 Task: Schedule a session for the cybersecurity seminar.
Action: Mouse moved to (73, 186)
Screenshot: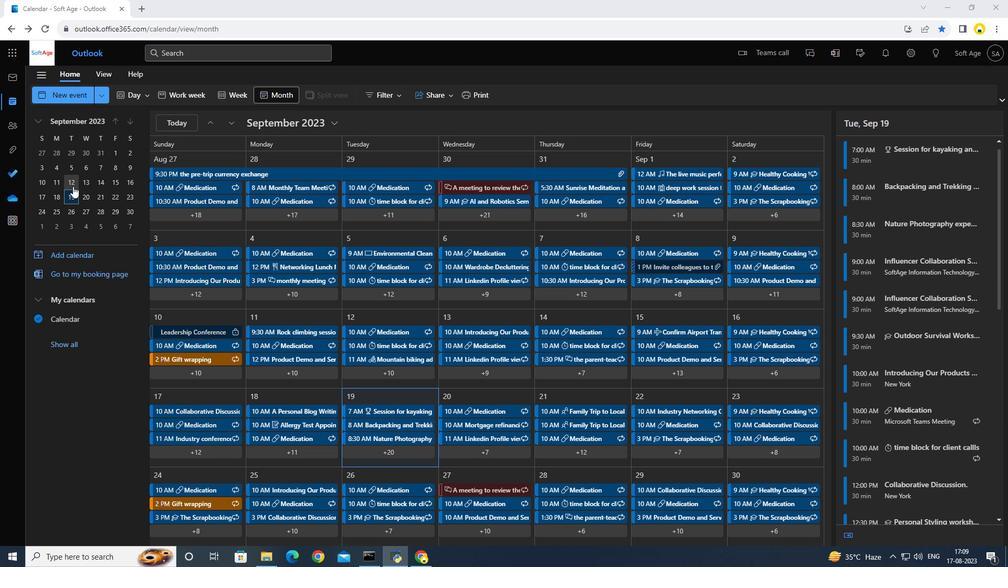 
Action: Mouse pressed left at (73, 186)
Screenshot: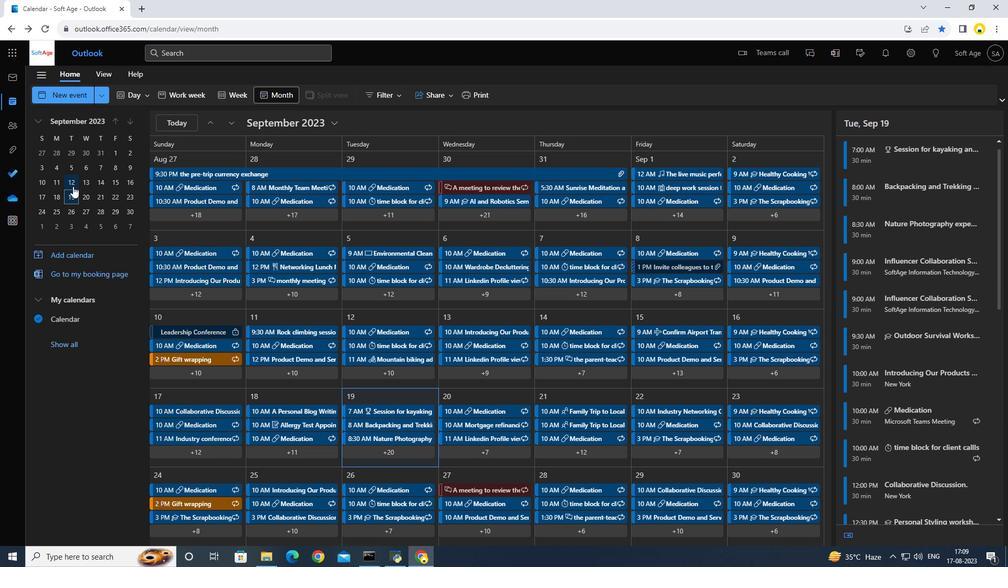 
Action: Mouse moved to (69, 92)
Screenshot: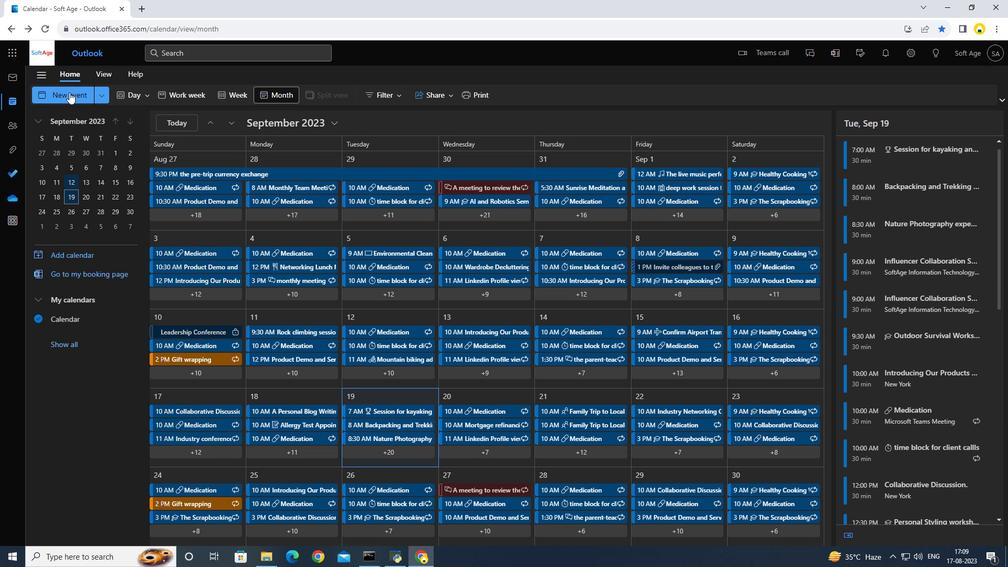 
Action: Mouse pressed left at (69, 92)
Screenshot: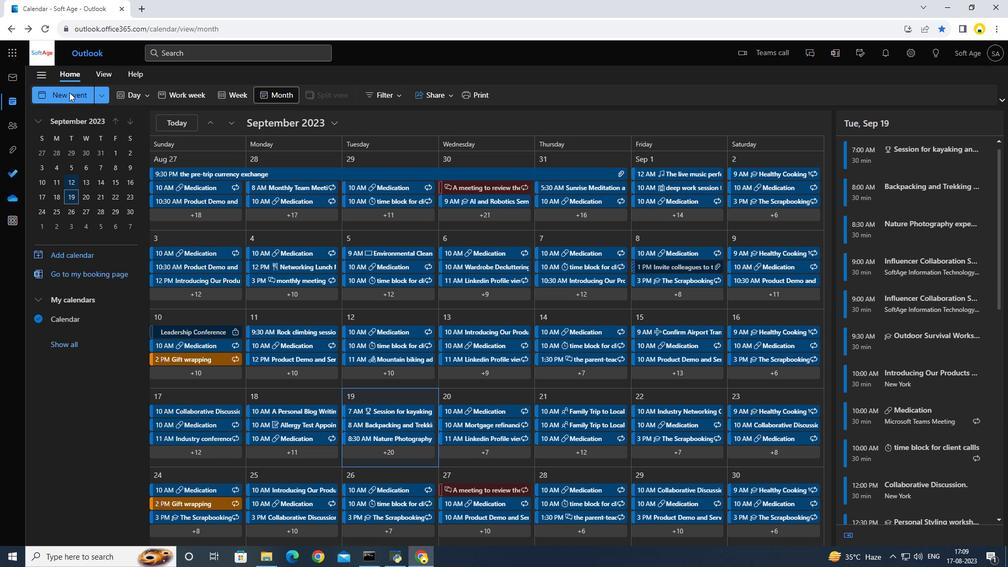
Action: Mouse moved to (253, 154)
Screenshot: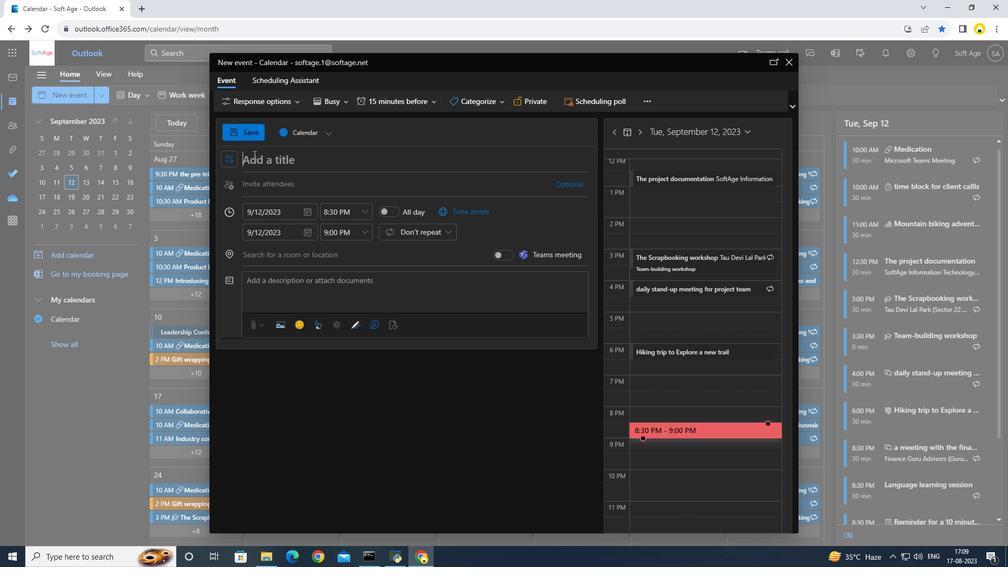 
Action: Mouse pressed left at (253, 154)
Screenshot: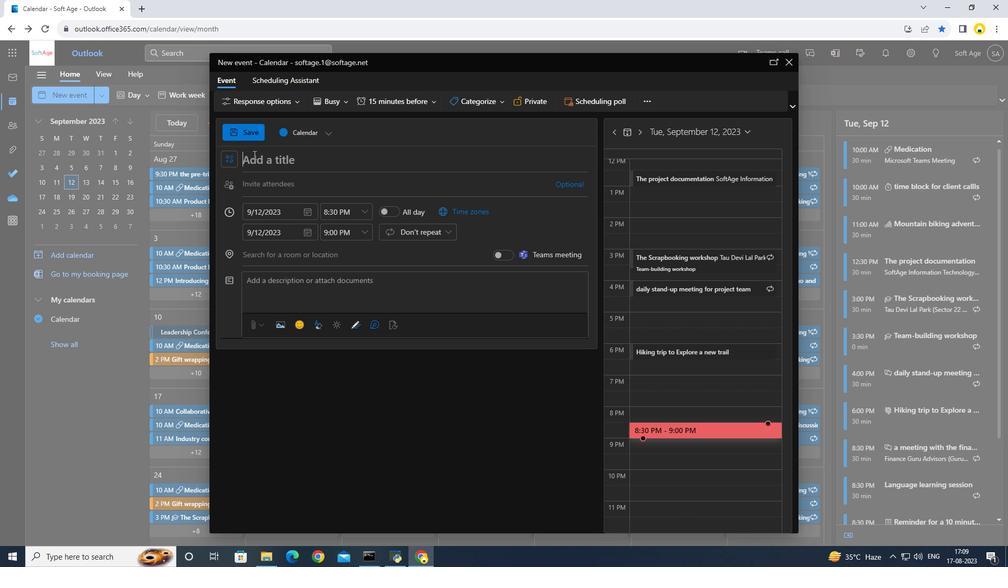 
Action: Key pressed <Key.caps_lock>S<Key.caps_lock>ession<Key.space>for<Key.space>cybersecu
Screenshot: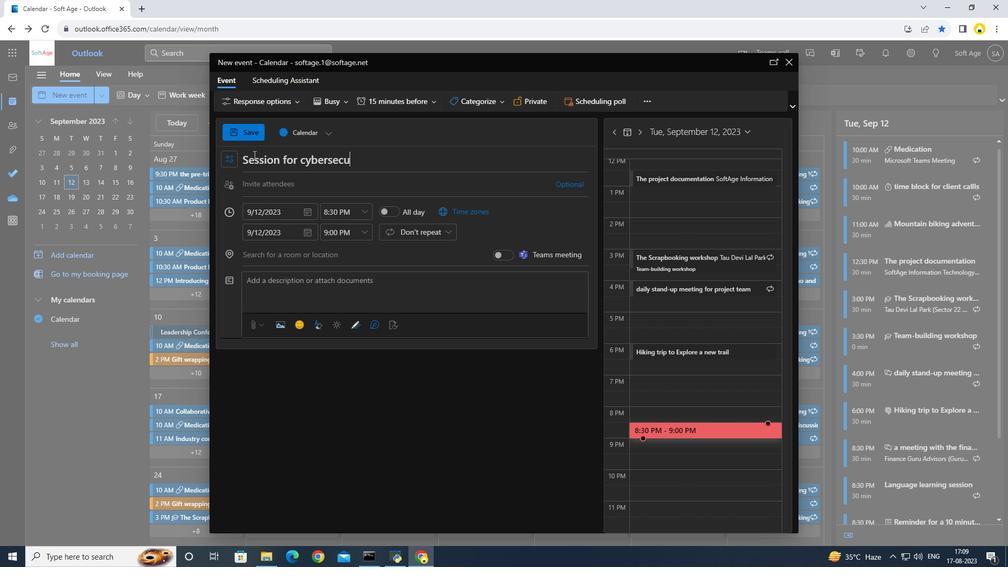 
Action: Mouse moved to (258, 154)
Screenshot: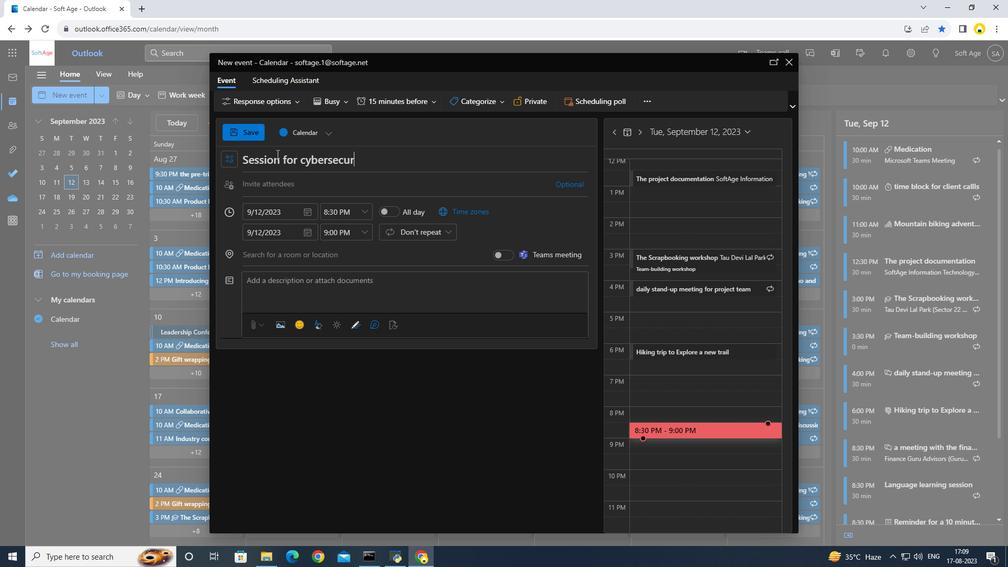 
Action: Key pressed r
Screenshot: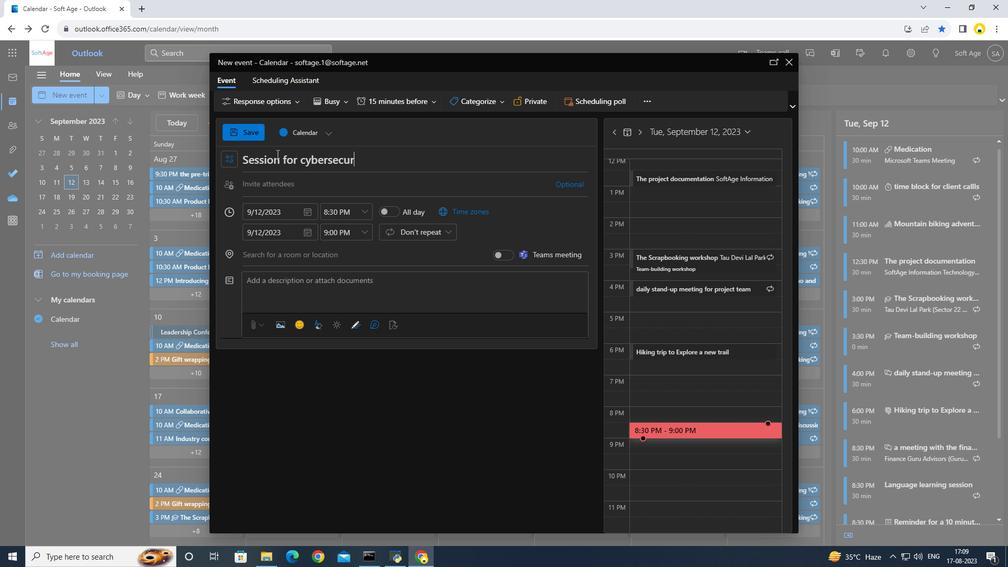 
Action: Mouse moved to (276, 153)
Screenshot: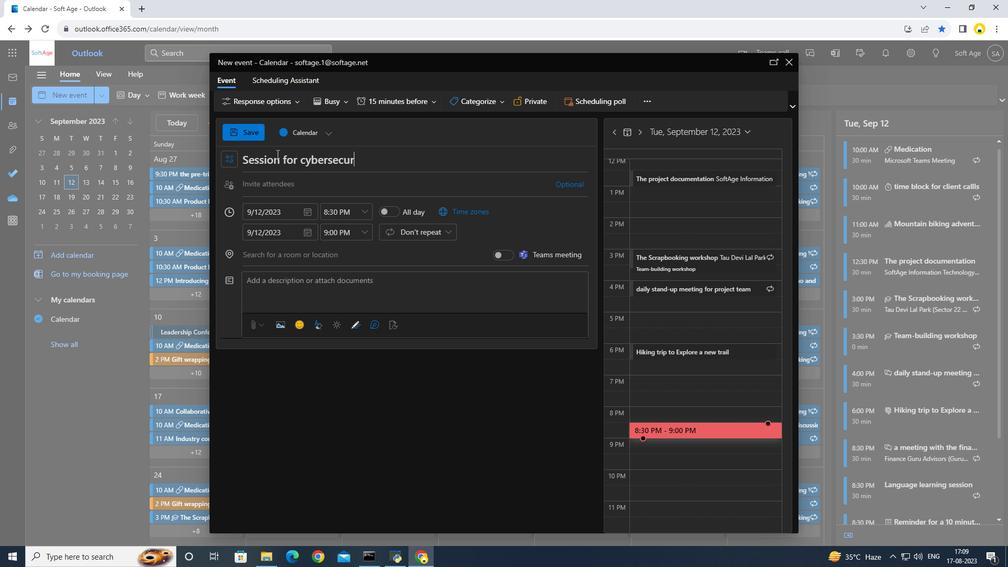 
Action: Key pressed ity<Key.space><Key.caps_lock>S<Key.caps_lock>eminar
Screenshot: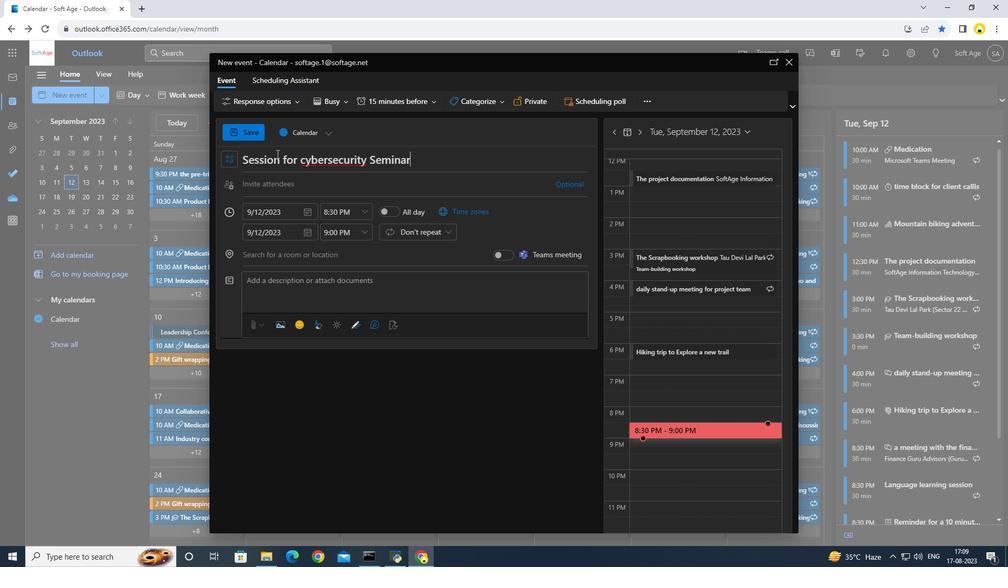
Action: Mouse moved to (328, 160)
Screenshot: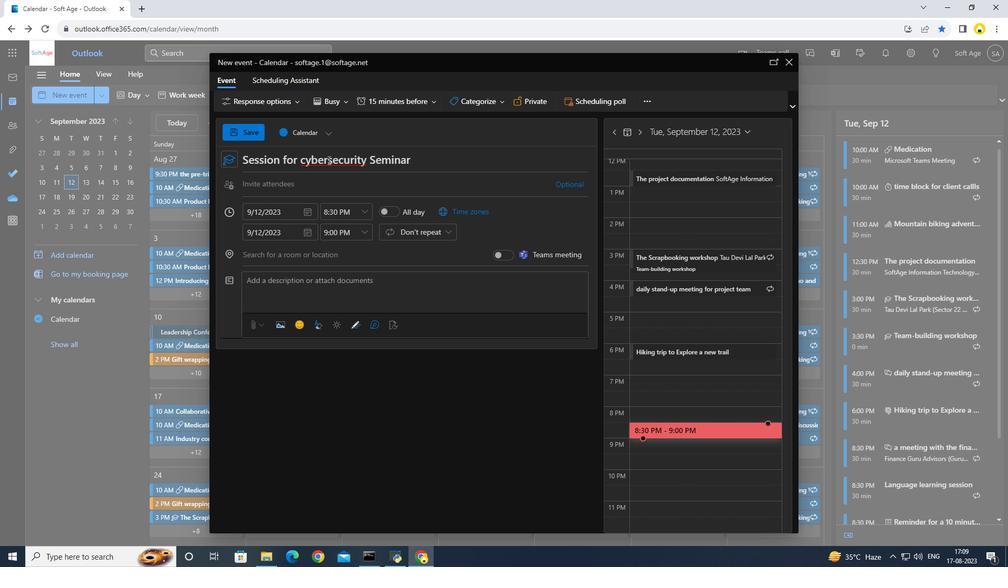 
Action: Mouse pressed left at (328, 160)
Screenshot: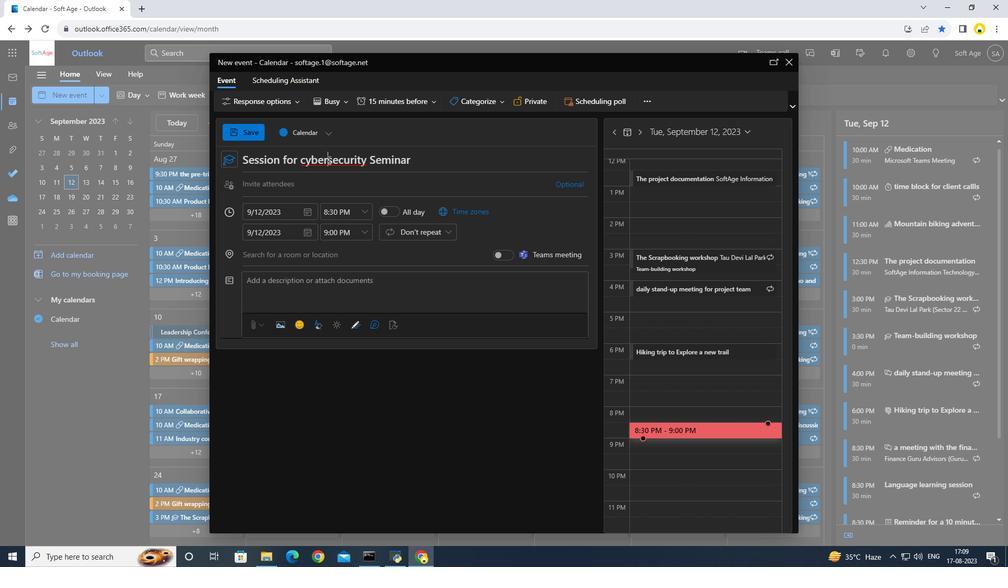 
Action: Key pressed <Key.space>
Screenshot: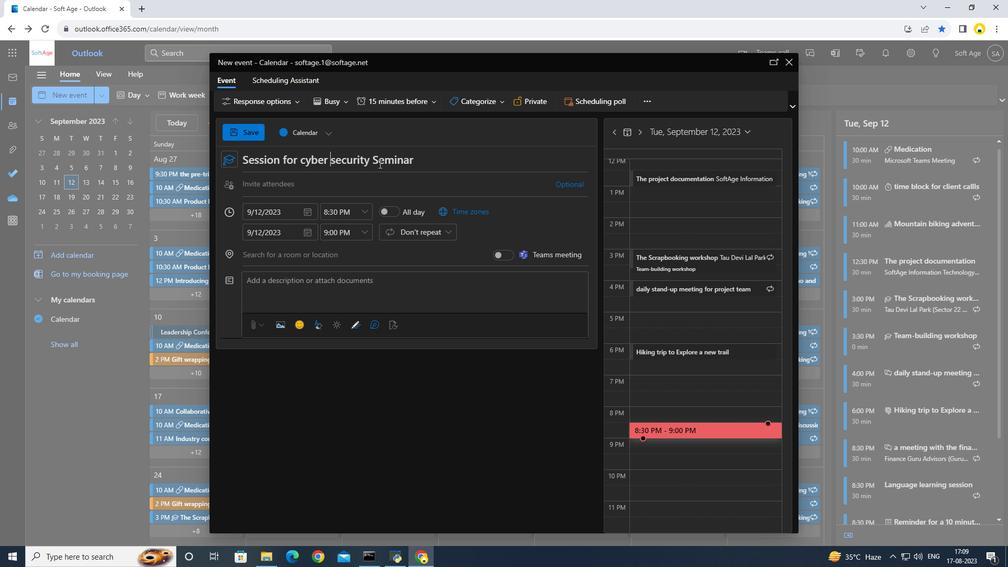 
Action: Mouse moved to (443, 159)
Screenshot: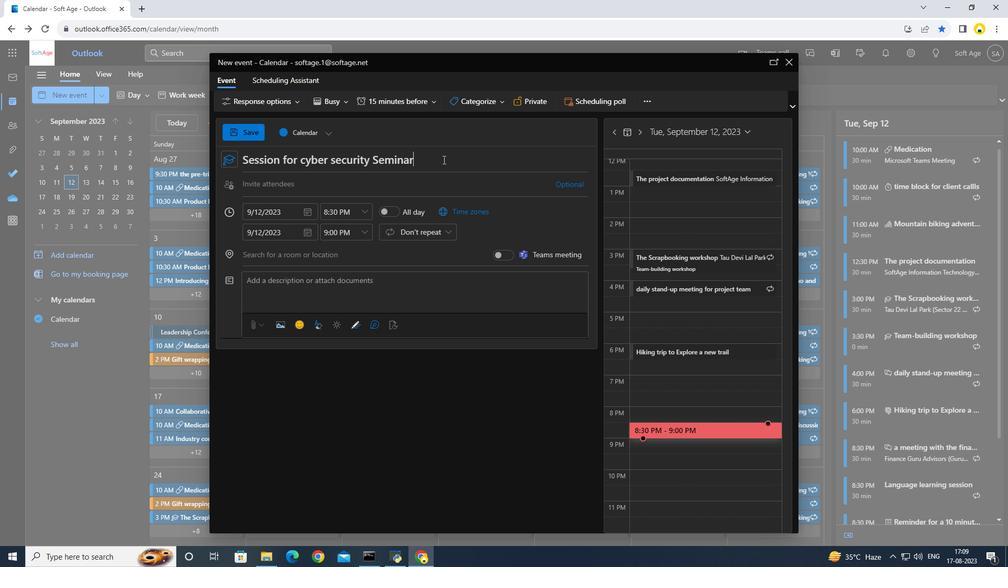 
Action: Mouse pressed left at (443, 159)
Screenshot: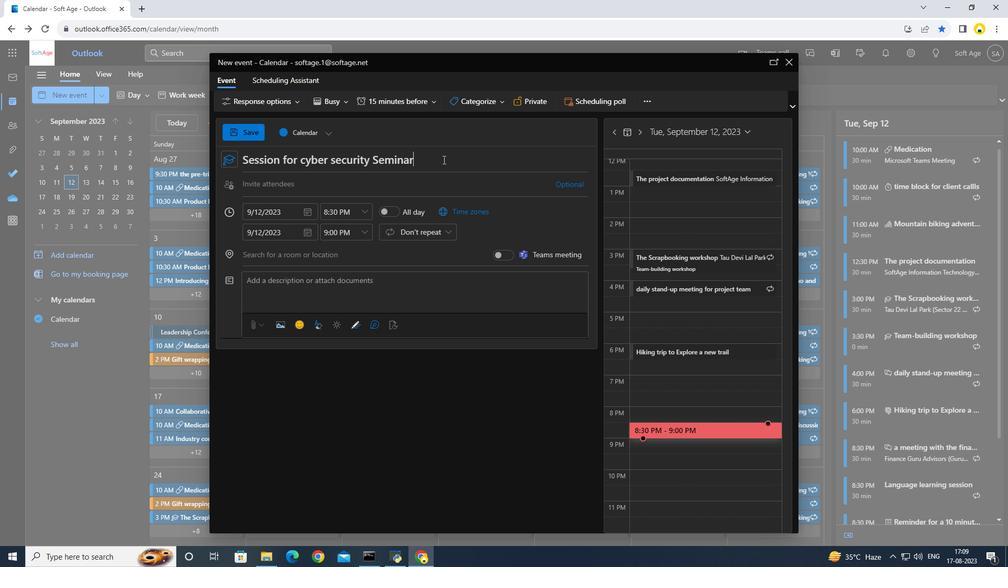 
Action: Mouse moved to (303, 162)
Screenshot: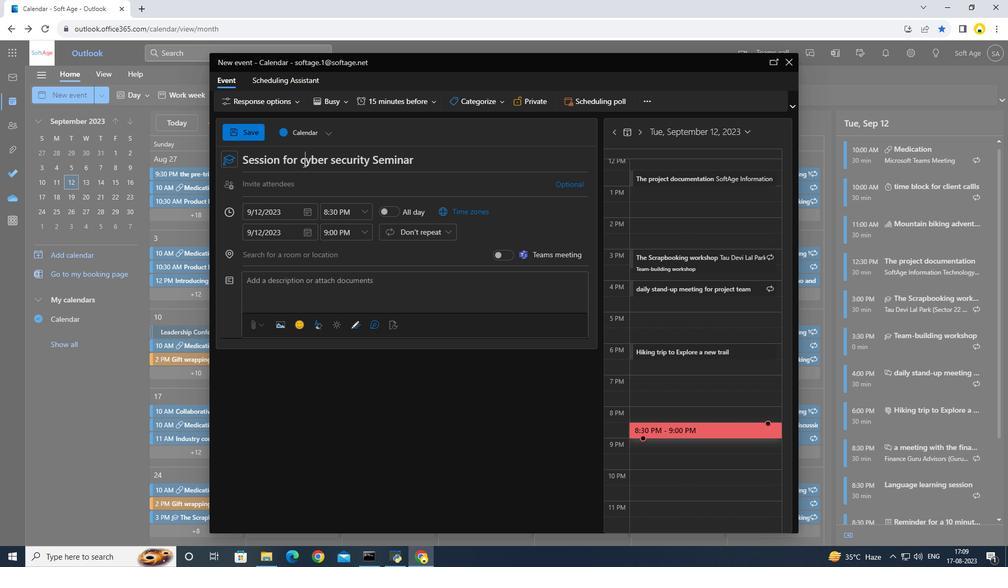 
Action: Mouse pressed left at (303, 162)
Screenshot: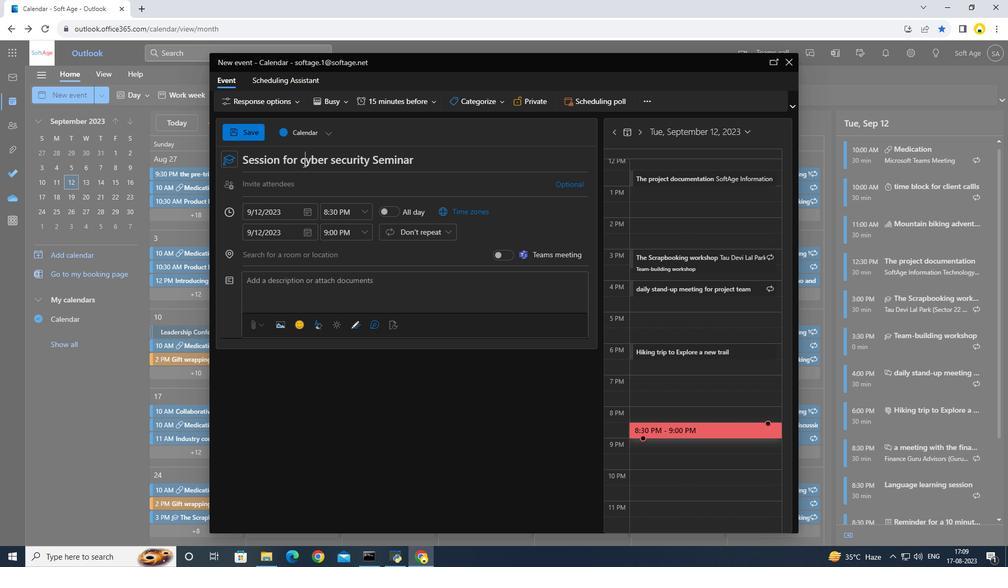 
Action: Mouse moved to (295, 164)
Screenshot: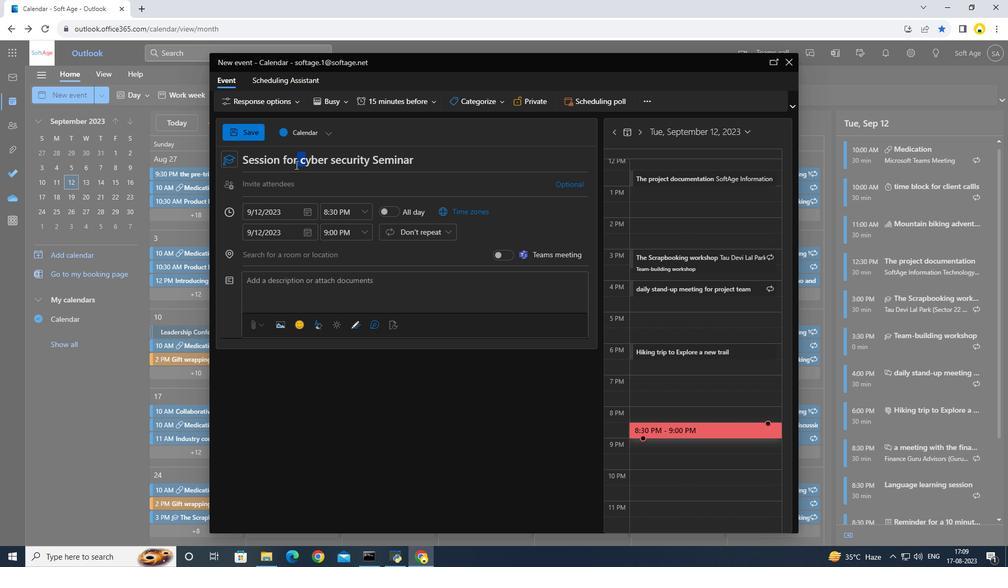 
Action: Key pressed <Key.backspace><Key.caps_lock>C
Screenshot: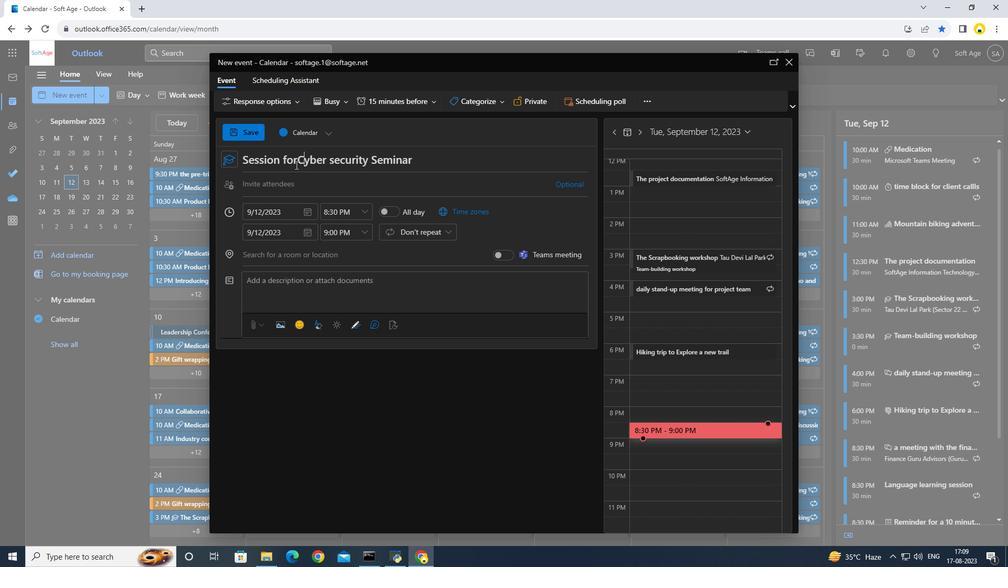 
Action: Mouse moved to (294, 156)
Screenshot: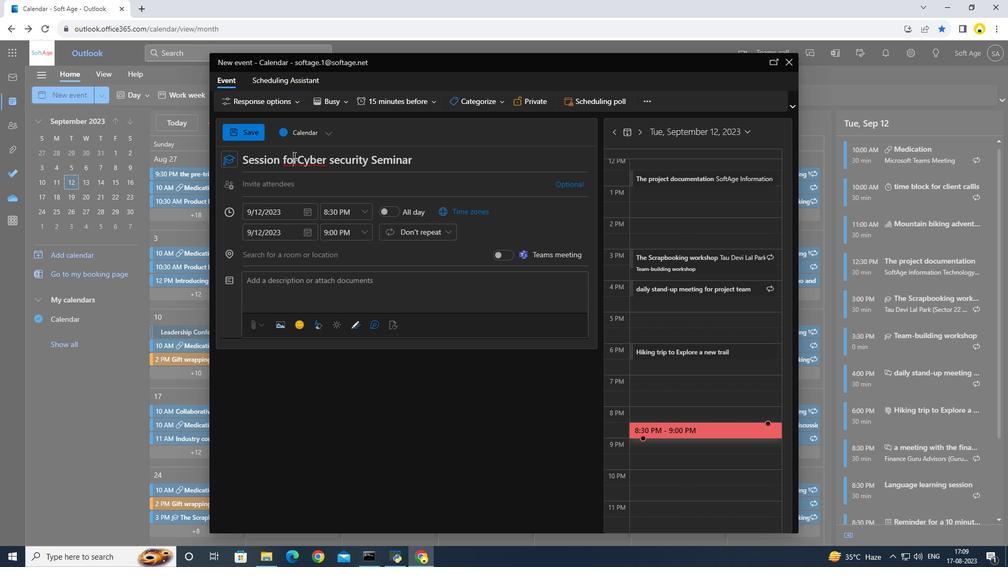 
Action: Mouse pressed left at (294, 156)
Screenshot: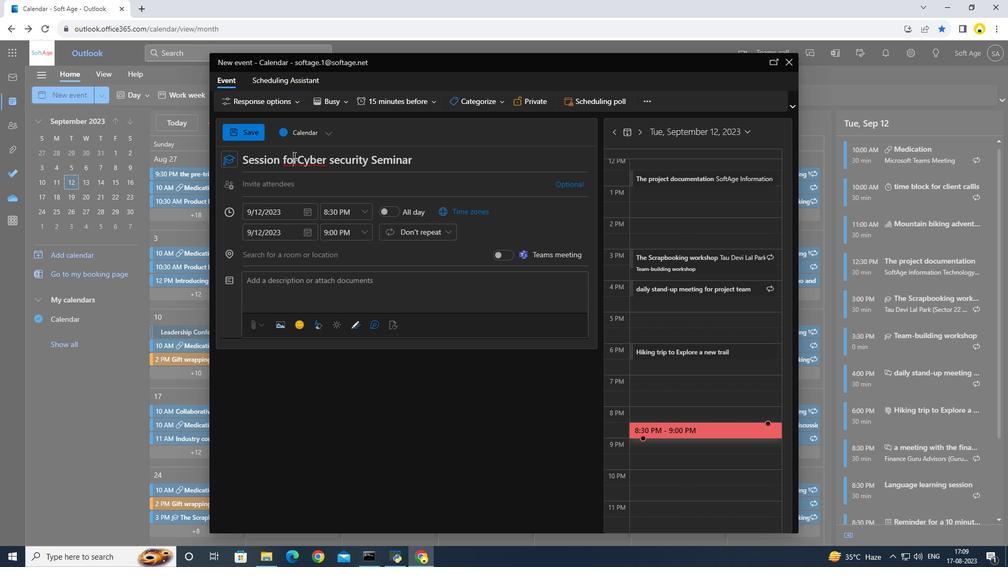 
Action: Mouse moved to (294, 161)
Screenshot: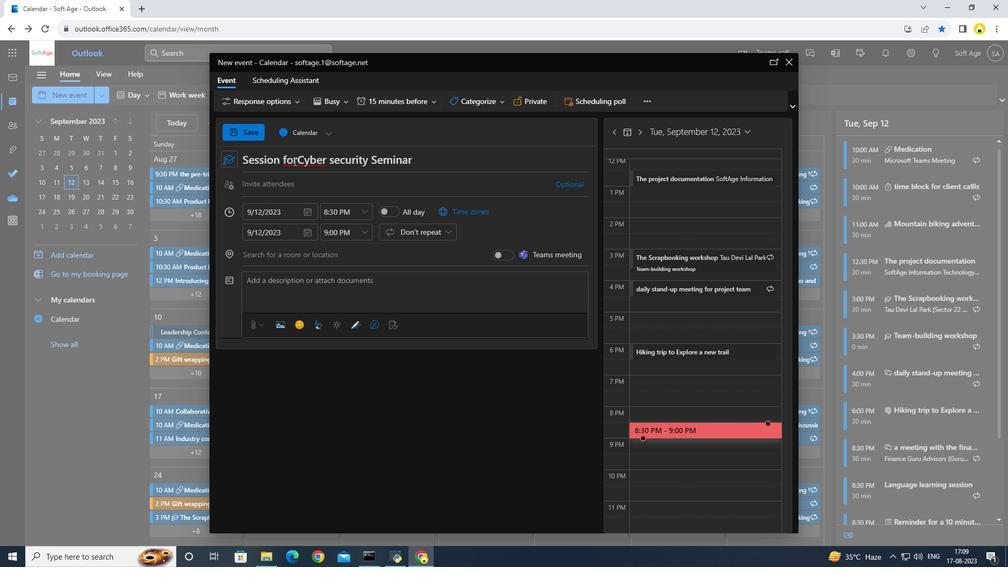 
Action: Mouse pressed left at (294, 161)
Screenshot: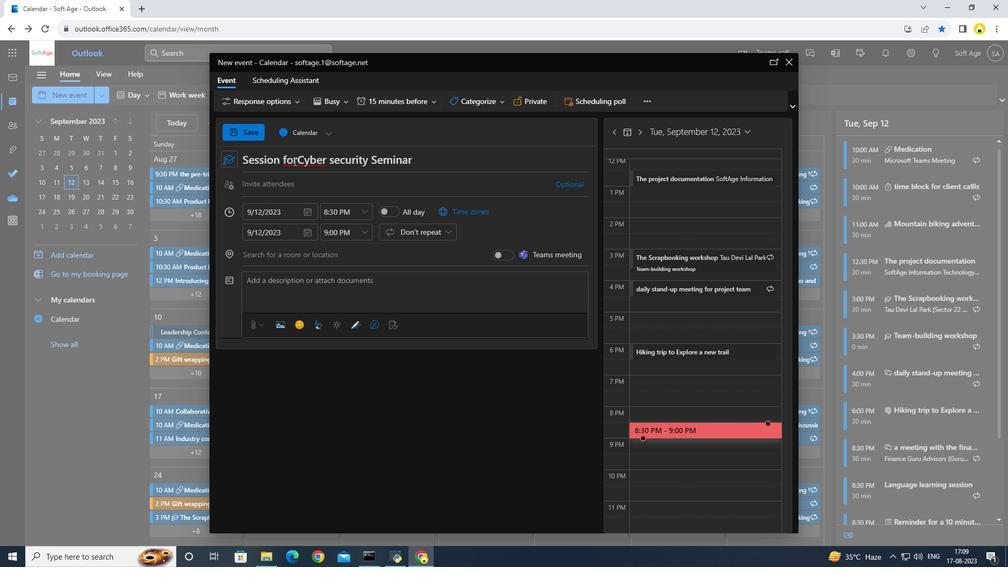 
Action: Mouse moved to (296, 160)
Screenshot: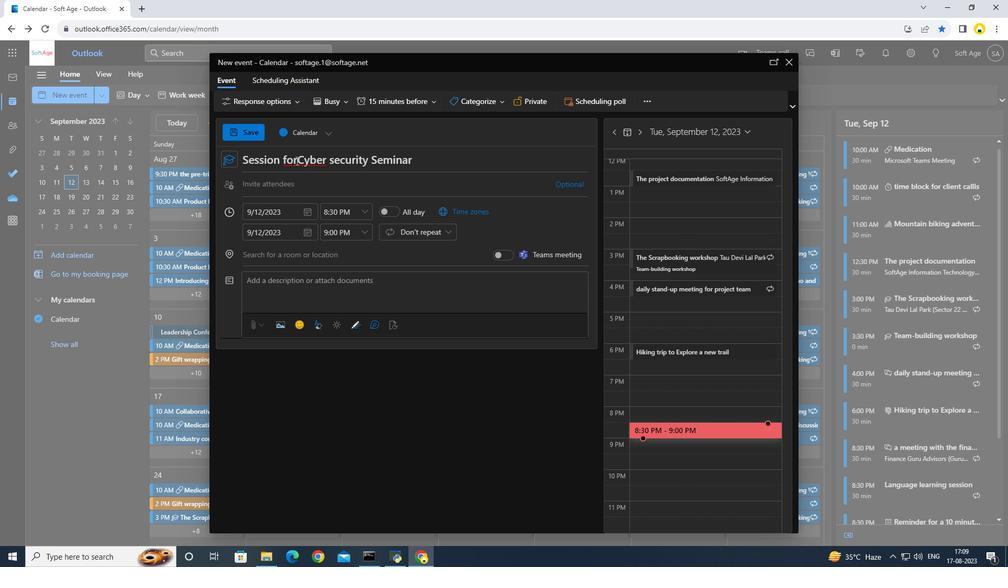 
Action: Mouse pressed left at (296, 160)
Screenshot: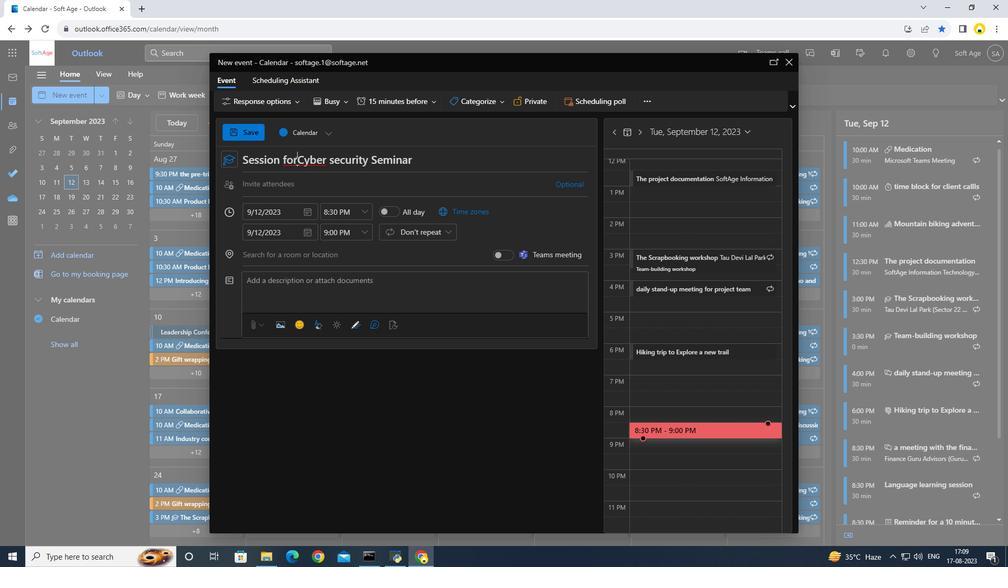 
Action: Key pressed <Key.space>
Screenshot: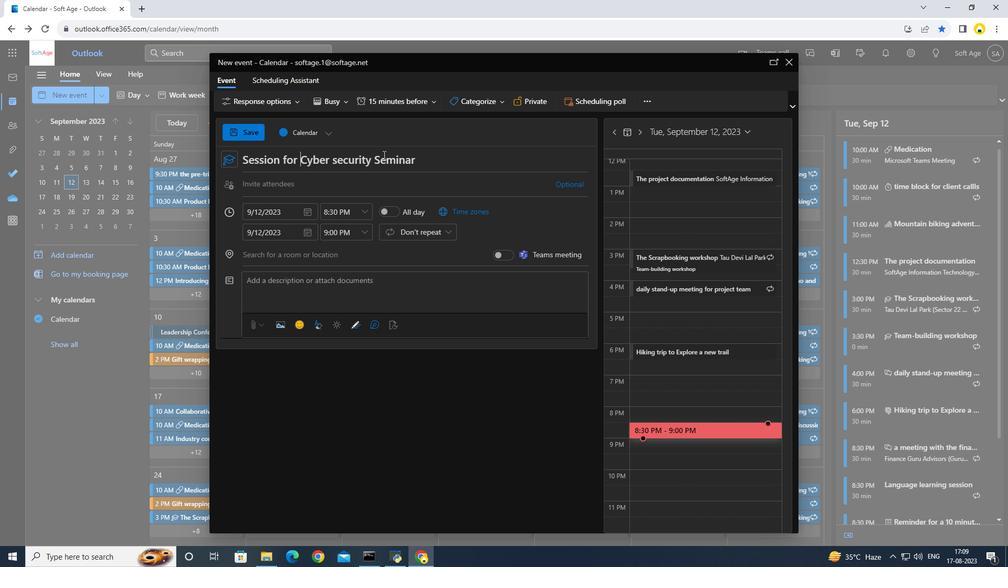
Action: Mouse moved to (423, 159)
Screenshot: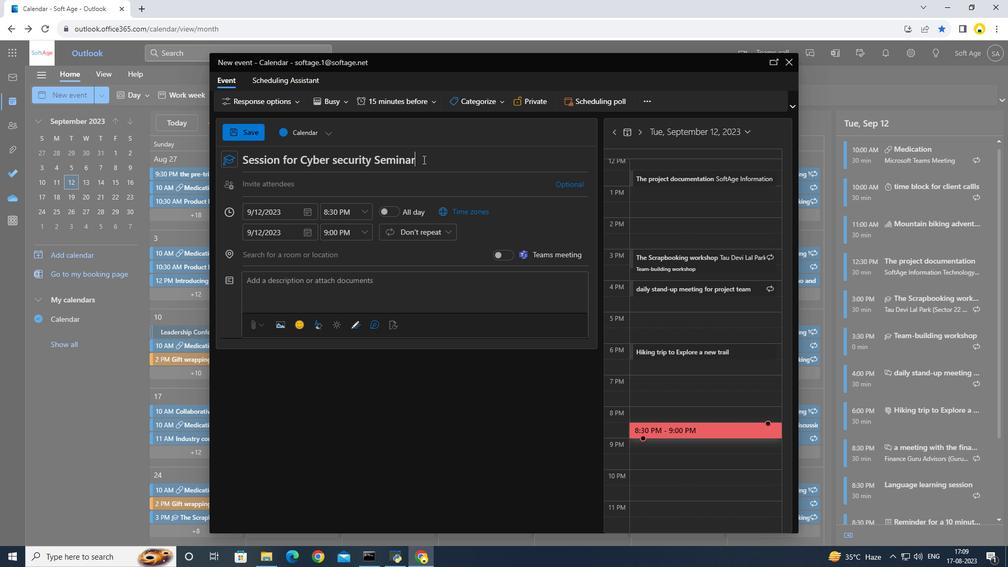 
Action: Mouse pressed left at (423, 159)
Screenshot: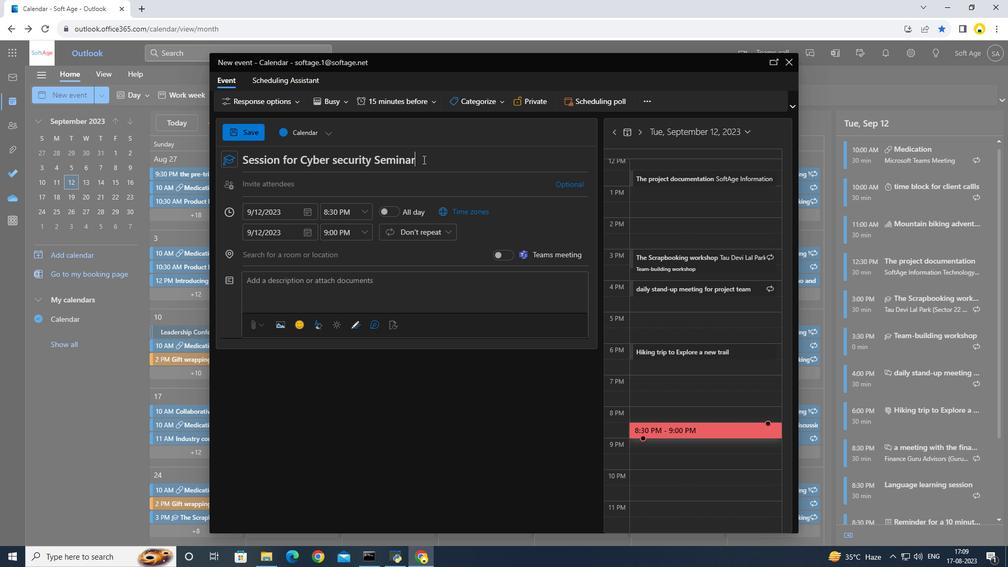 
Action: Mouse moved to (370, 216)
Screenshot: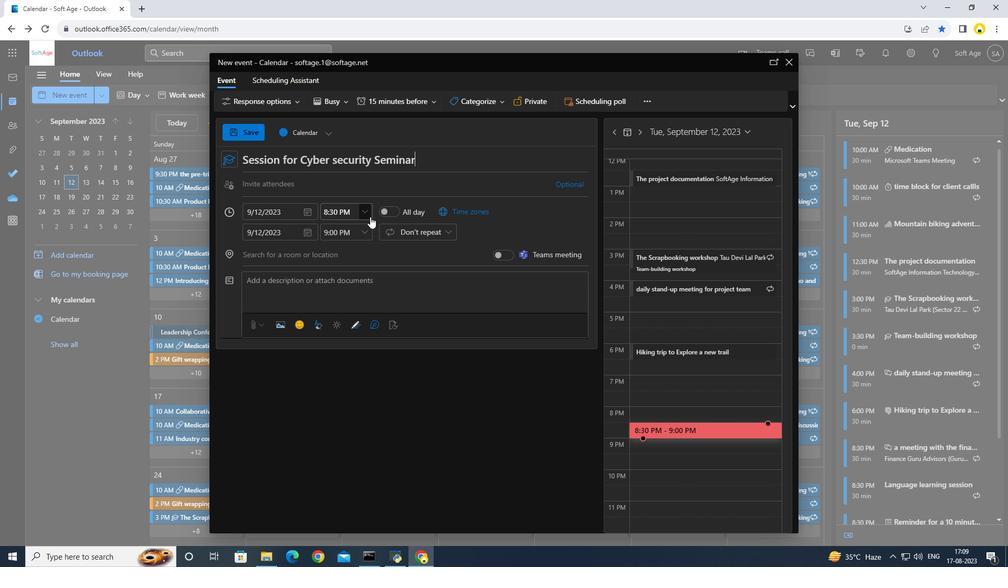
Action: Mouse pressed left at (370, 216)
Screenshot: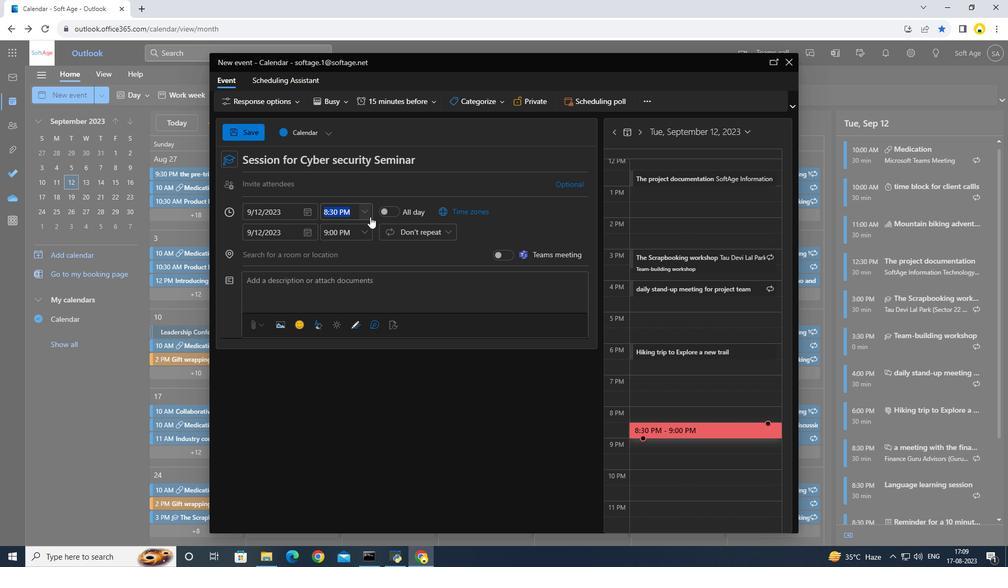 
Action: Mouse moved to (368, 242)
Screenshot: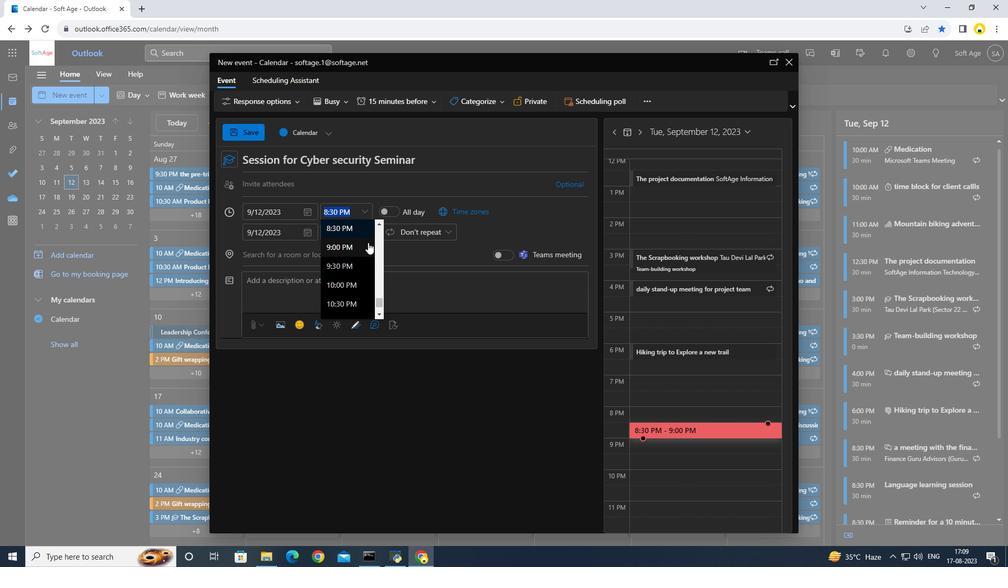 
Action: Mouse scrolled (368, 242) with delta (0, 0)
Screenshot: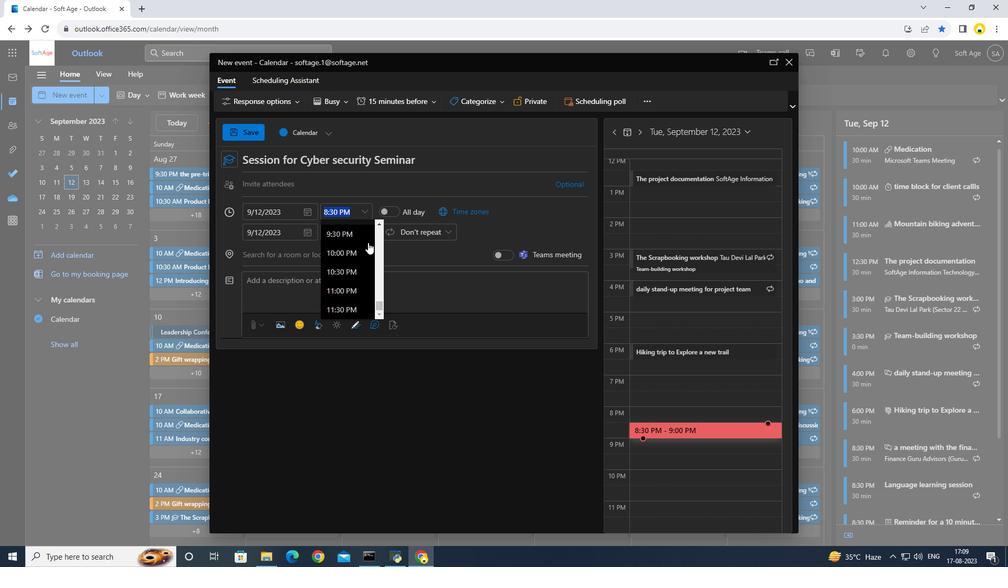 
Action: Mouse scrolled (368, 243) with delta (0, 0)
Screenshot: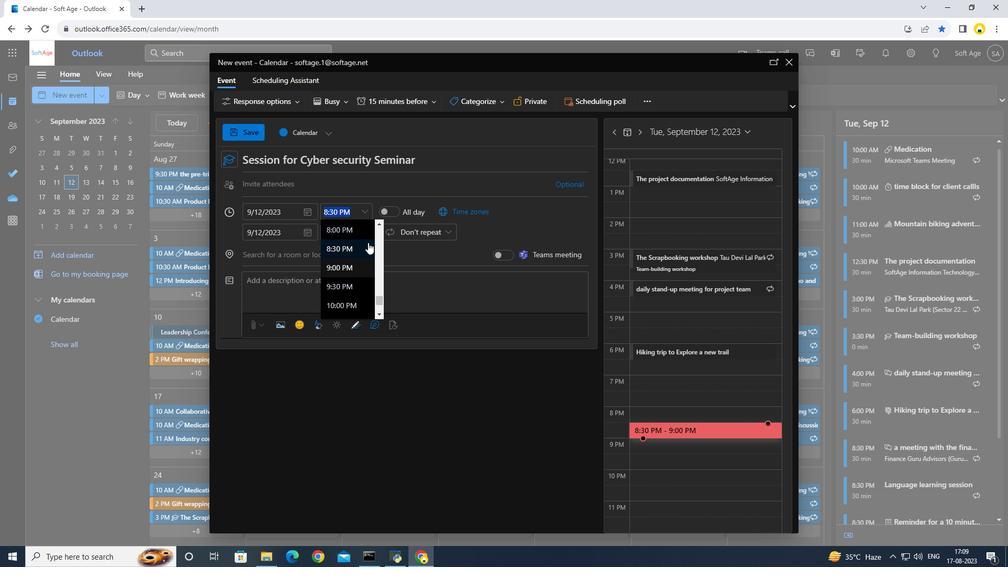 
Action: Mouse moved to (356, 229)
Screenshot: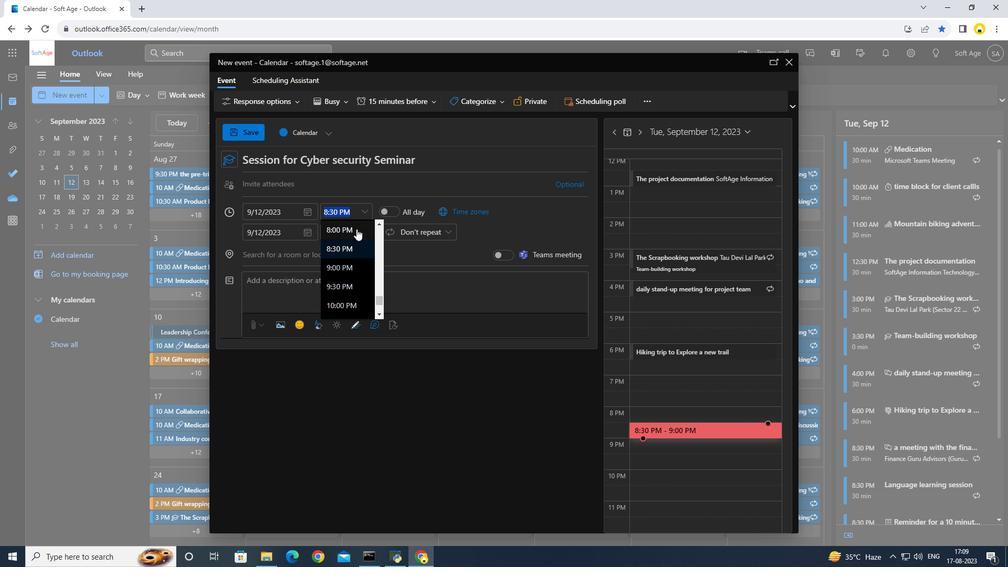 
Action: Mouse pressed left at (356, 229)
Screenshot: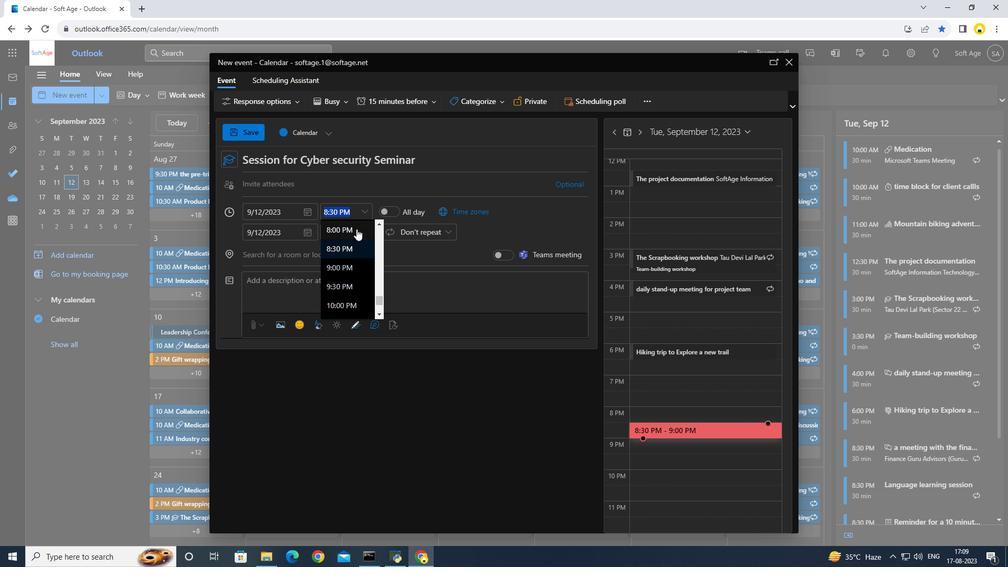 
Action: Mouse moved to (252, 138)
Screenshot: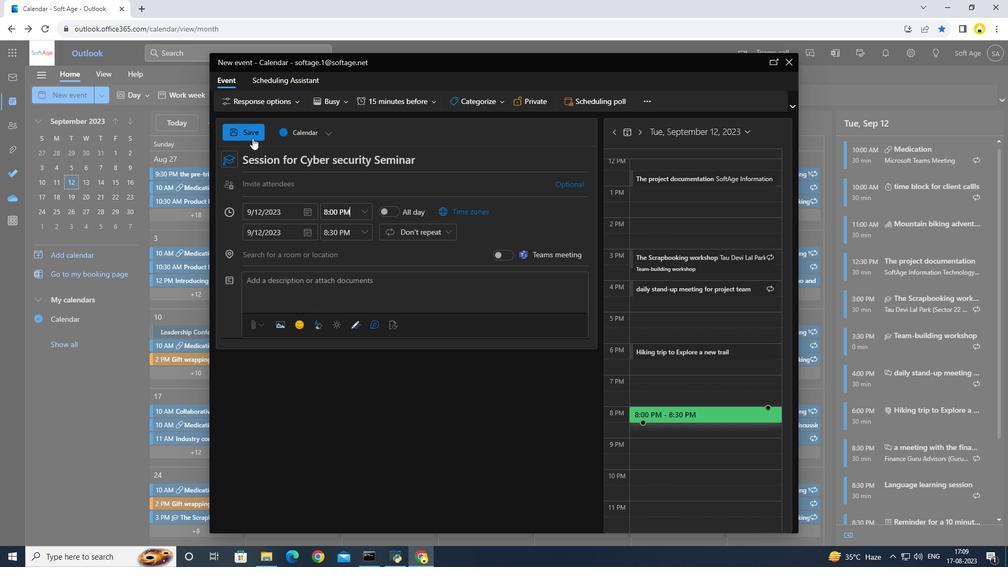 
Action: Mouse pressed left at (252, 138)
Screenshot: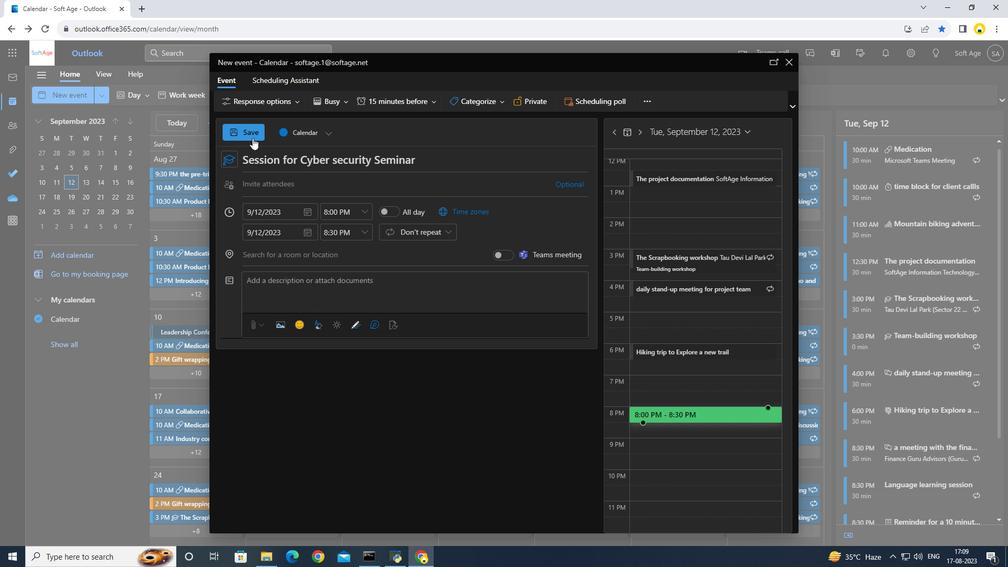 
Action: Mouse moved to (256, 249)
Screenshot: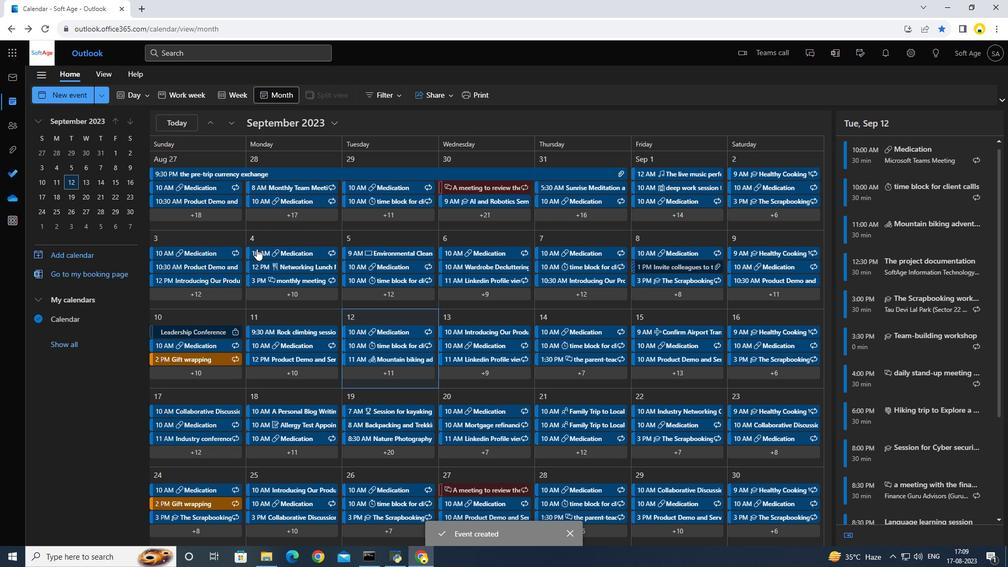 
